 Task: Enter "Finance Manager" as title.
Action: Mouse moved to (270, 136)
Screenshot: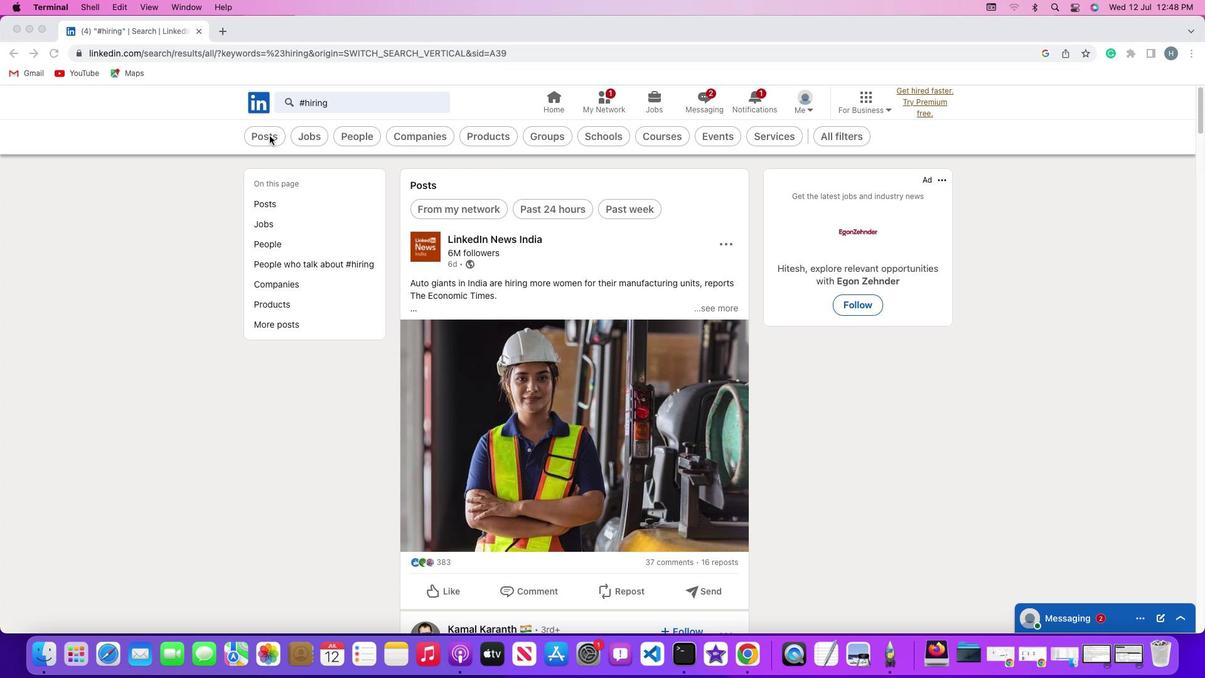 
Action: Mouse pressed left at (270, 136)
Screenshot: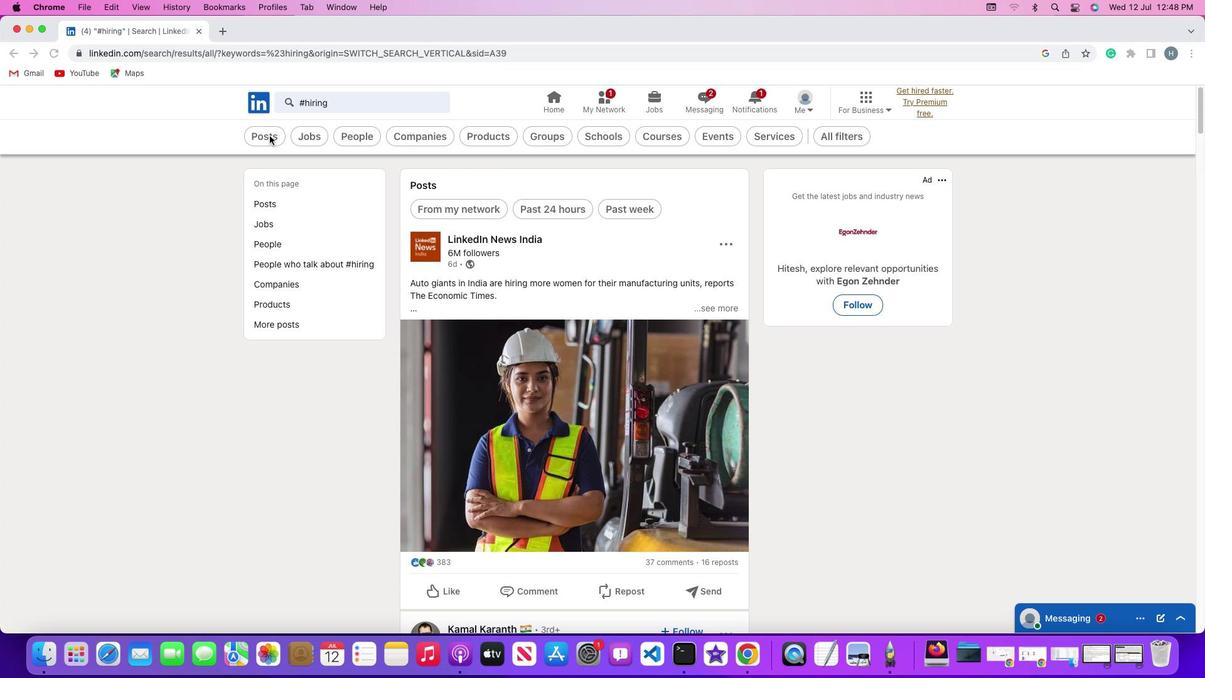 
Action: Mouse pressed left at (270, 136)
Screenshot: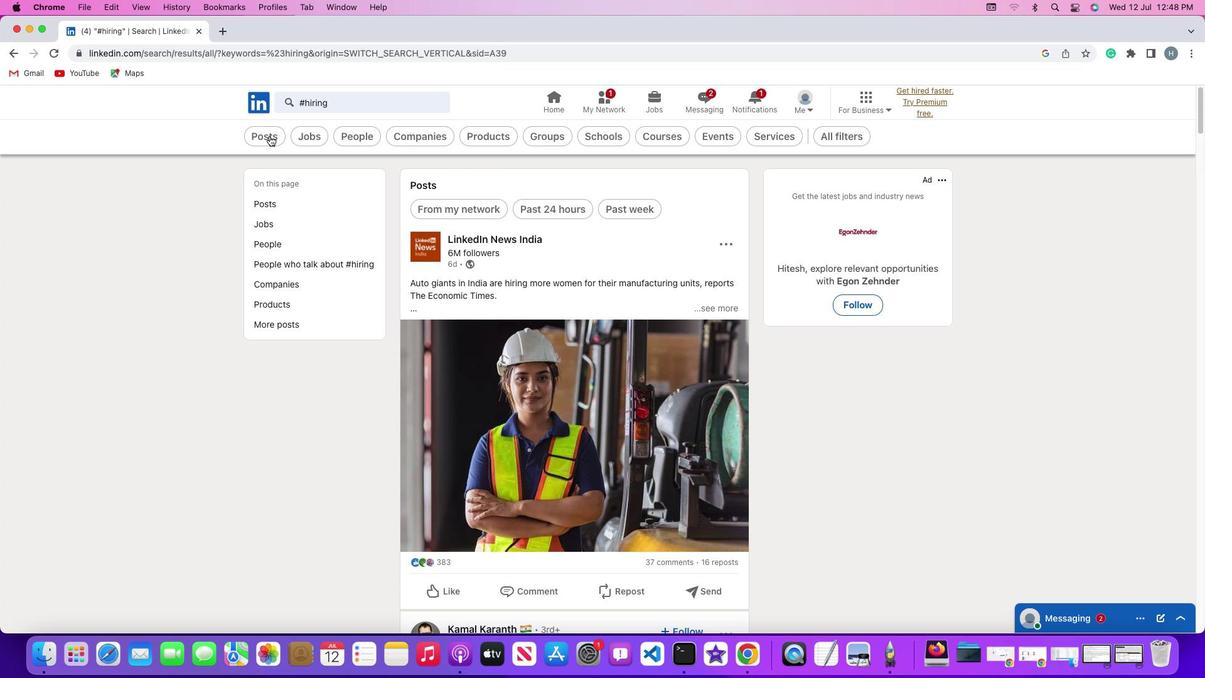 
Action: Mouse moved to (600, 135)
Screenshot: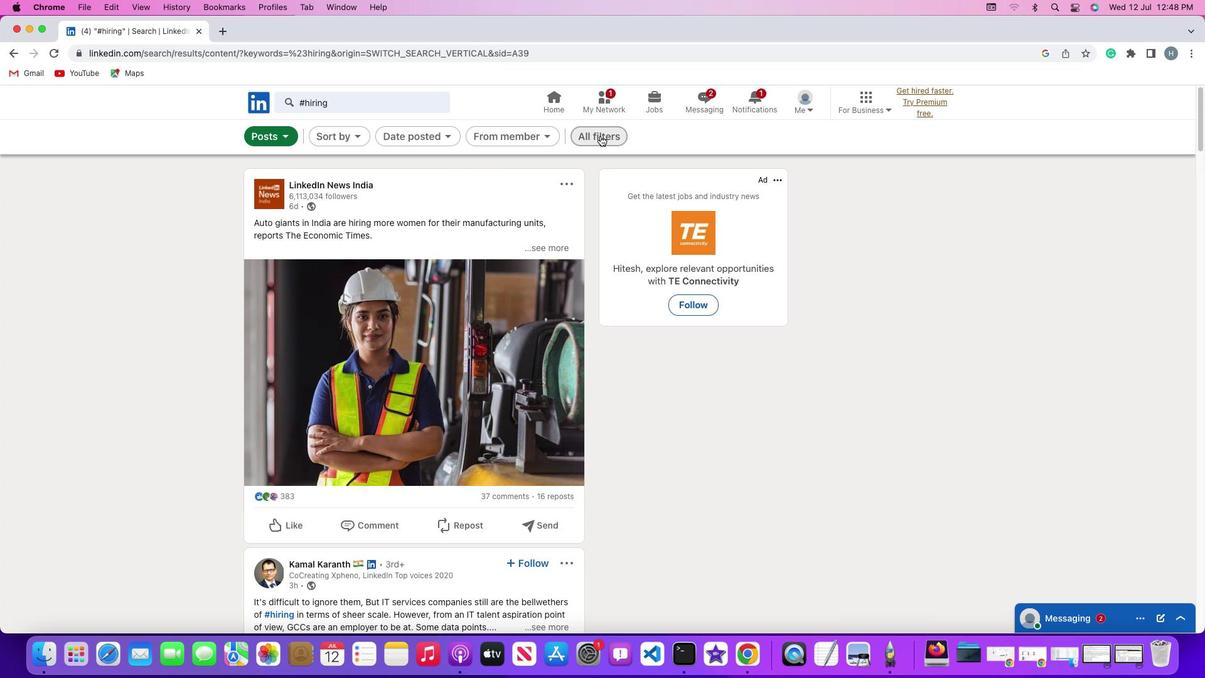 
Action: Mouse pressed left at (600, 135)
Screenshot: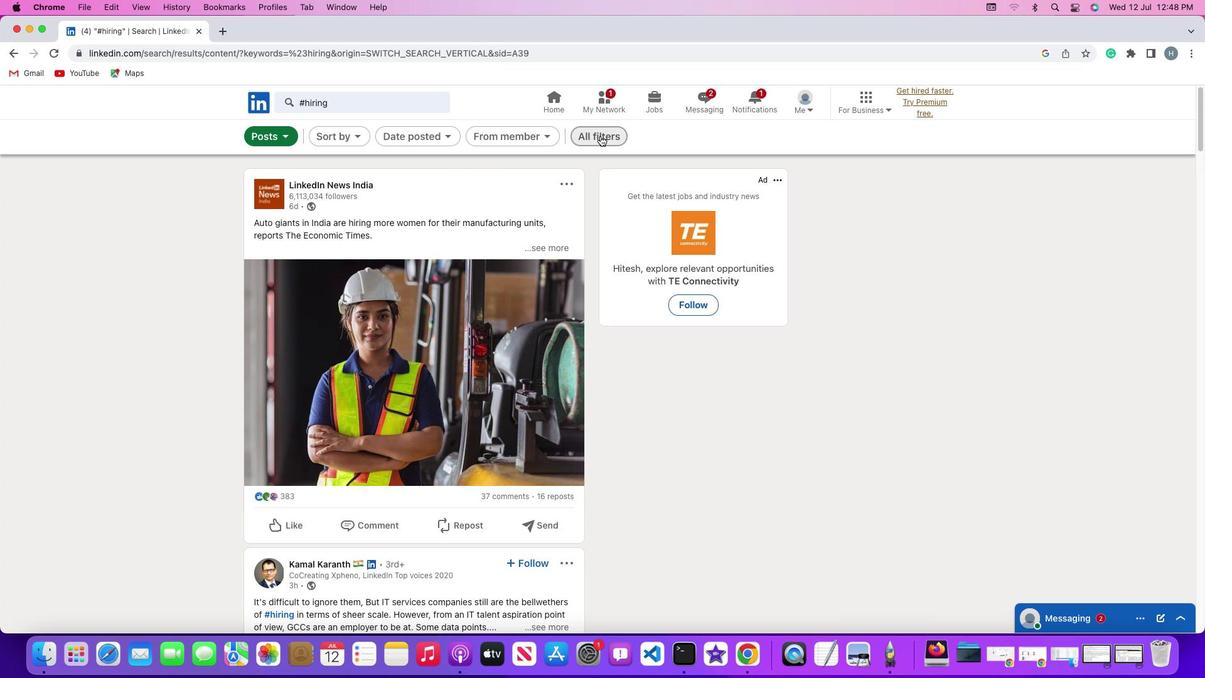 
Action: Mouse moved to (973, 446)
Screenshot: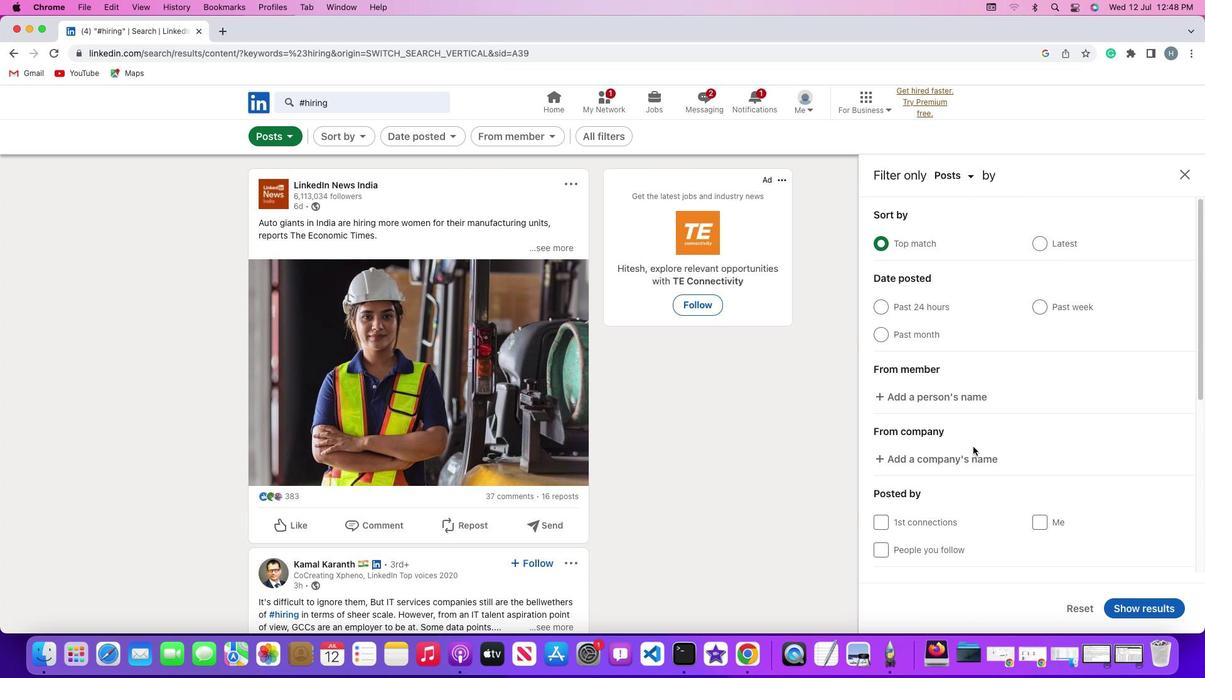 
Action: Mouse scrolled (973, 446) with delta (0, 0)
Screenshot: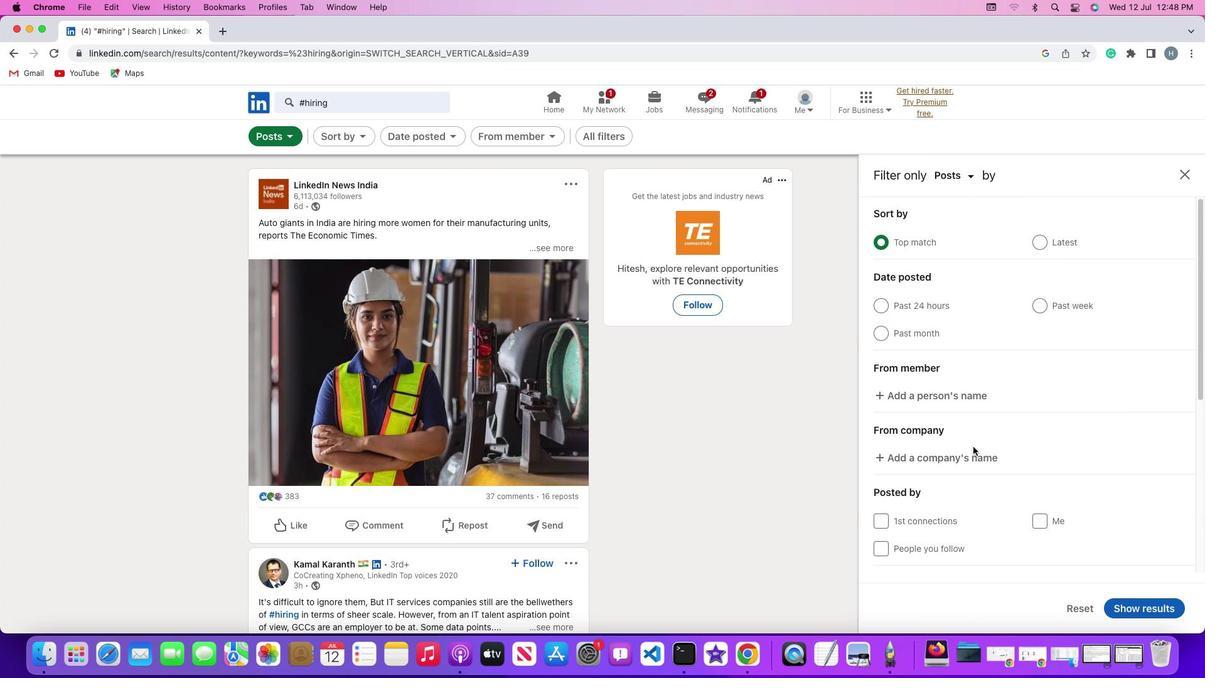 
Action: Mouse scrolled (973, 446) with delta (0, 0)
Screenshot: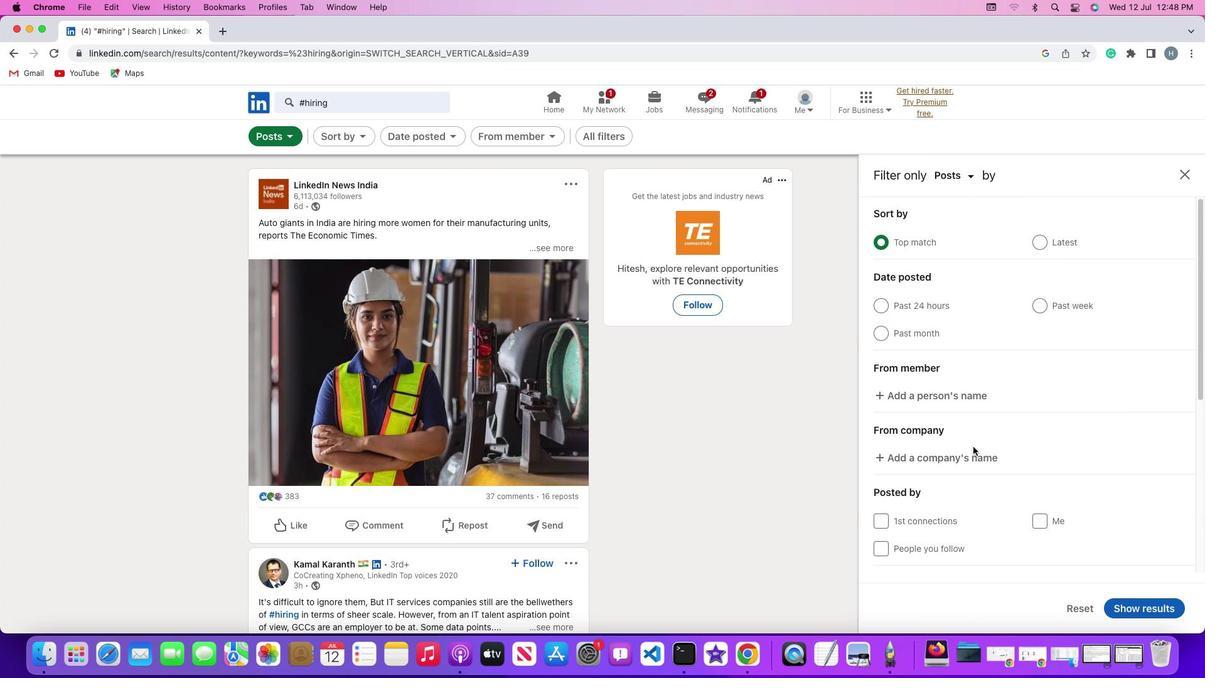 
Action: Mouse scrolled (973, 446) with delta (0, -1)
Screenshot: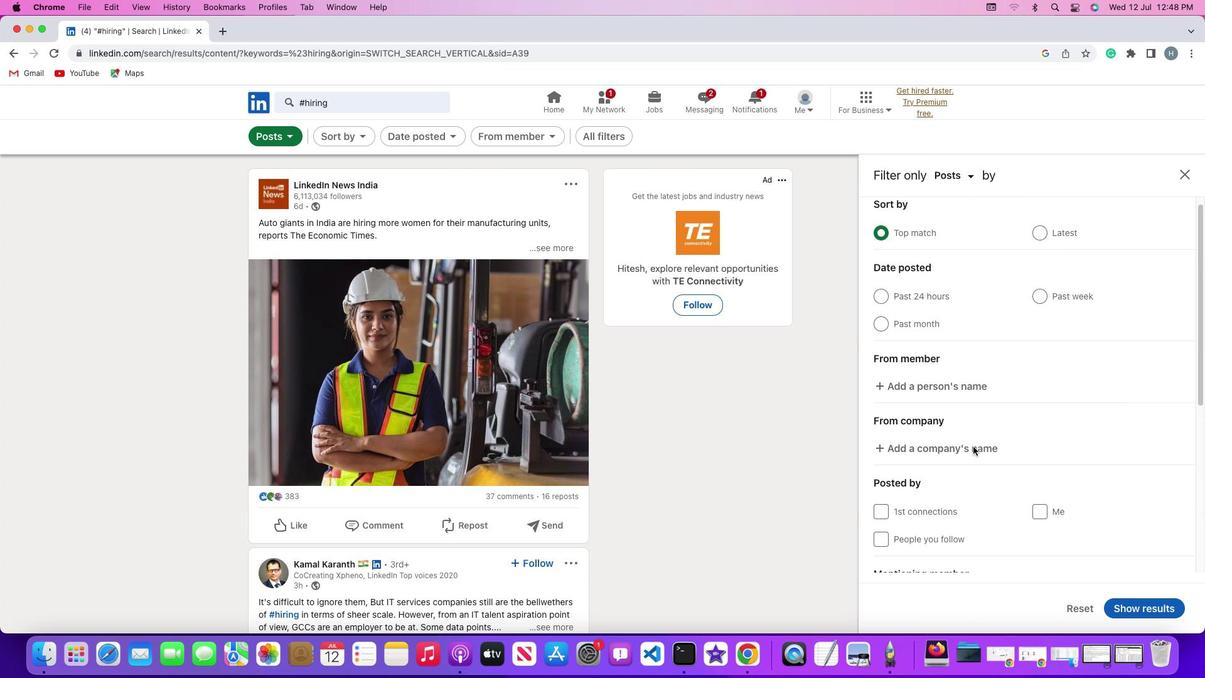 
Action: Mouse scrolled (973, 446) with delta (0, -2)
Screenshot: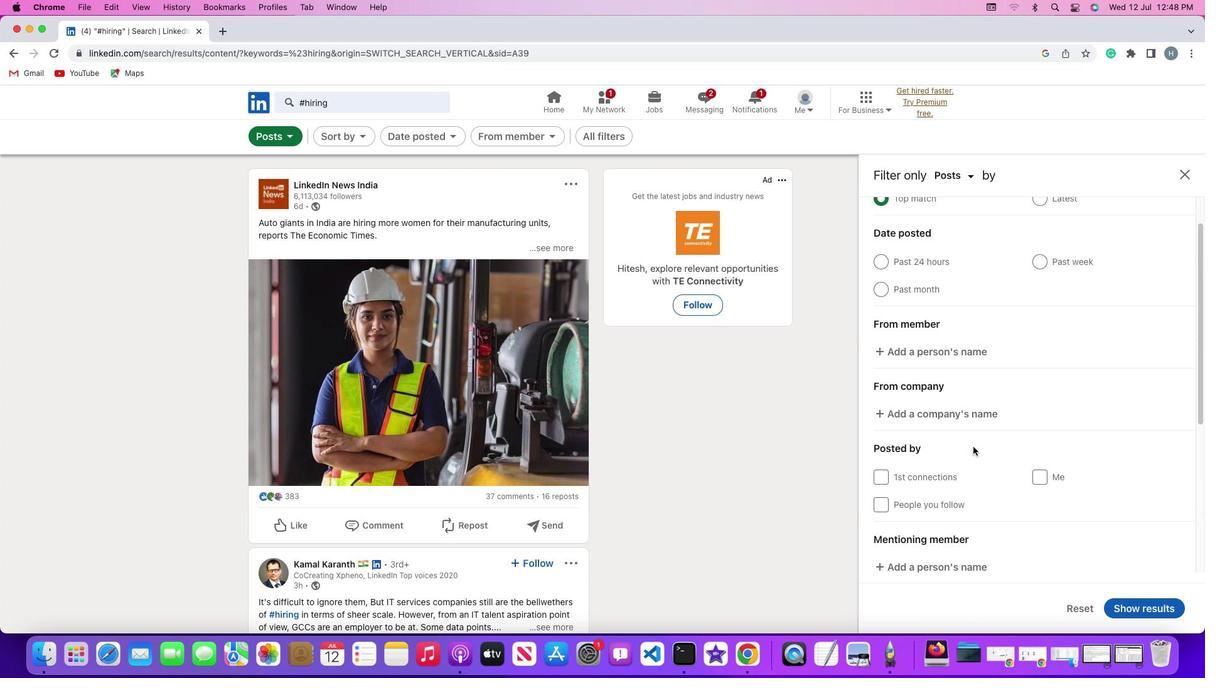 
Action: Mouse scrolled (973, 446) with delta (0, 0)
Screenshot: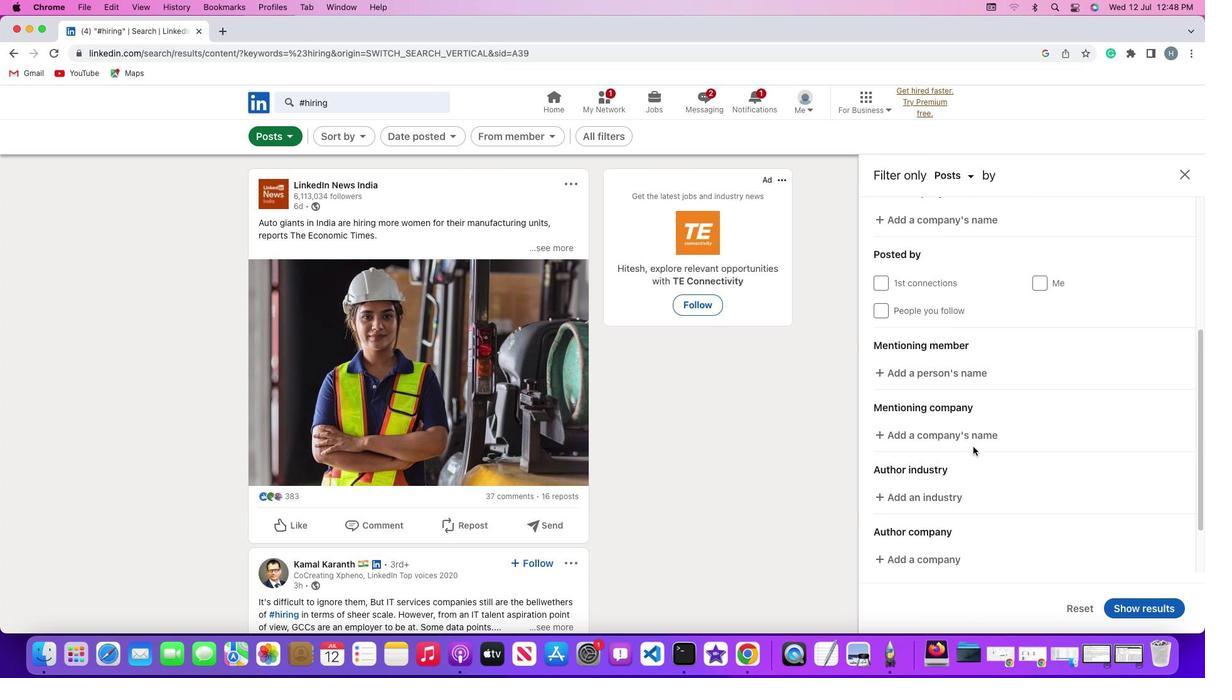
Action: Mouse scrolled (973, 446) with delta (0, 0)
Screenshot: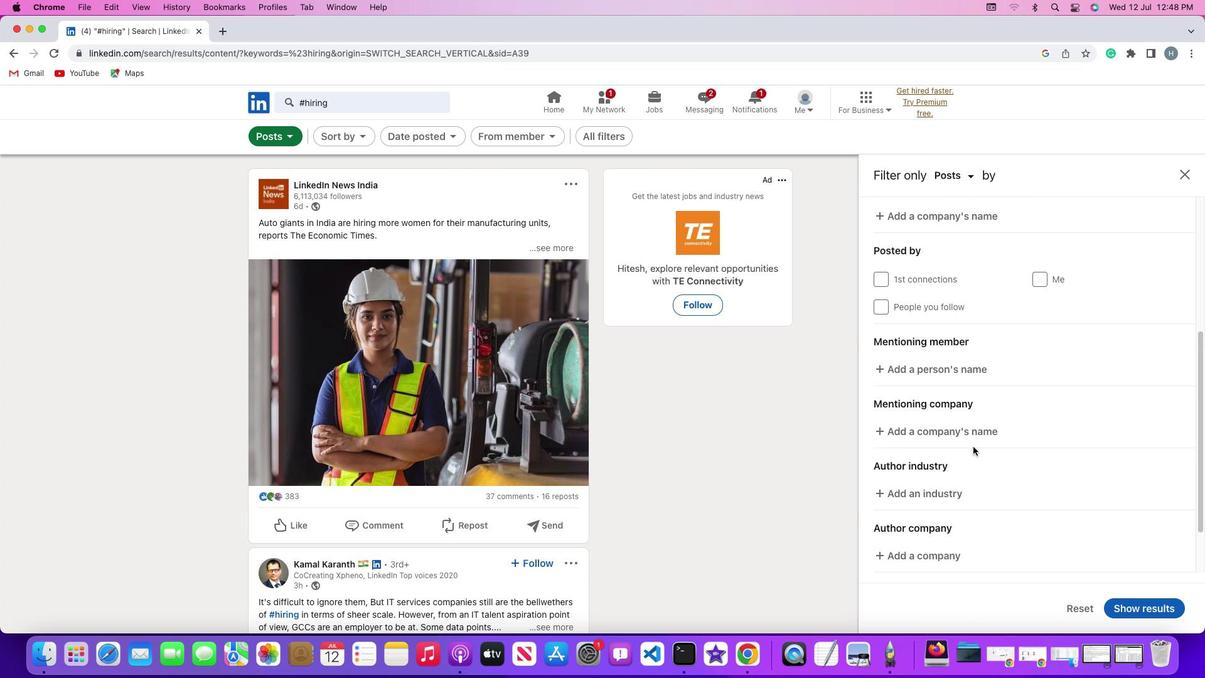 
Action: Mouse scrolled (973, 446) with delta (0, -1)
Screenshot: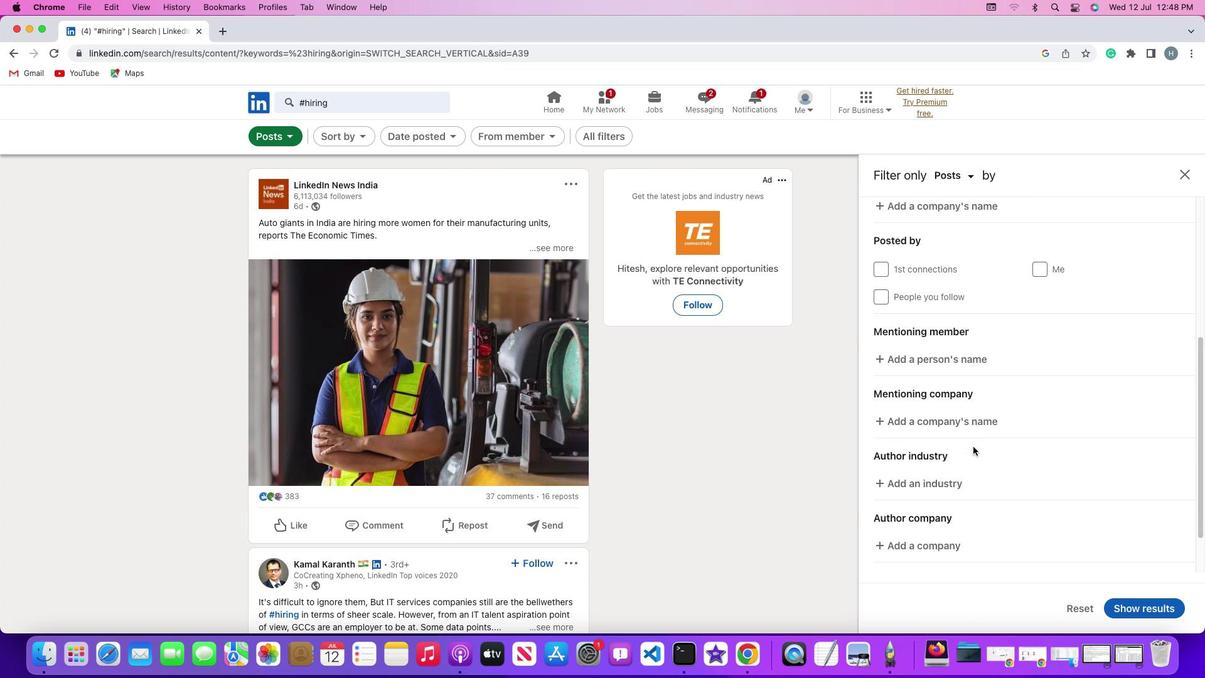 
Action: Mouse scrolled (973, 446) with delta (0, -2)
Screenshot: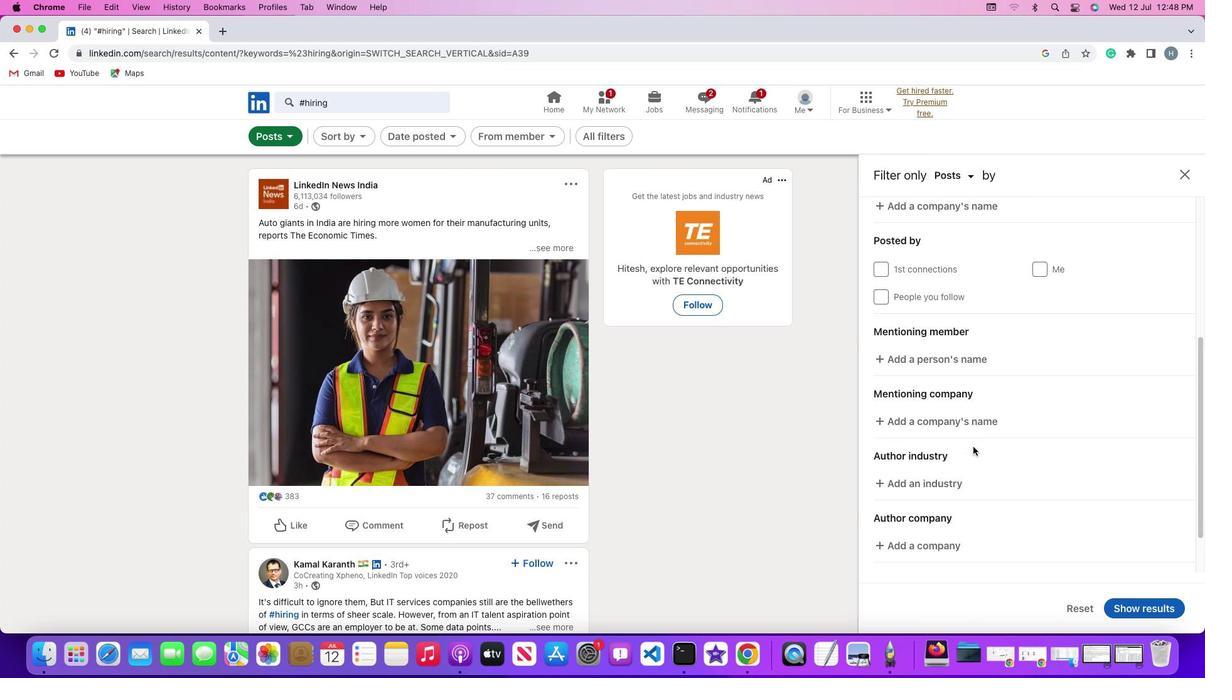 
Action: Mouse scrolled (973, 446) with delta (0, 0)
Screenshot: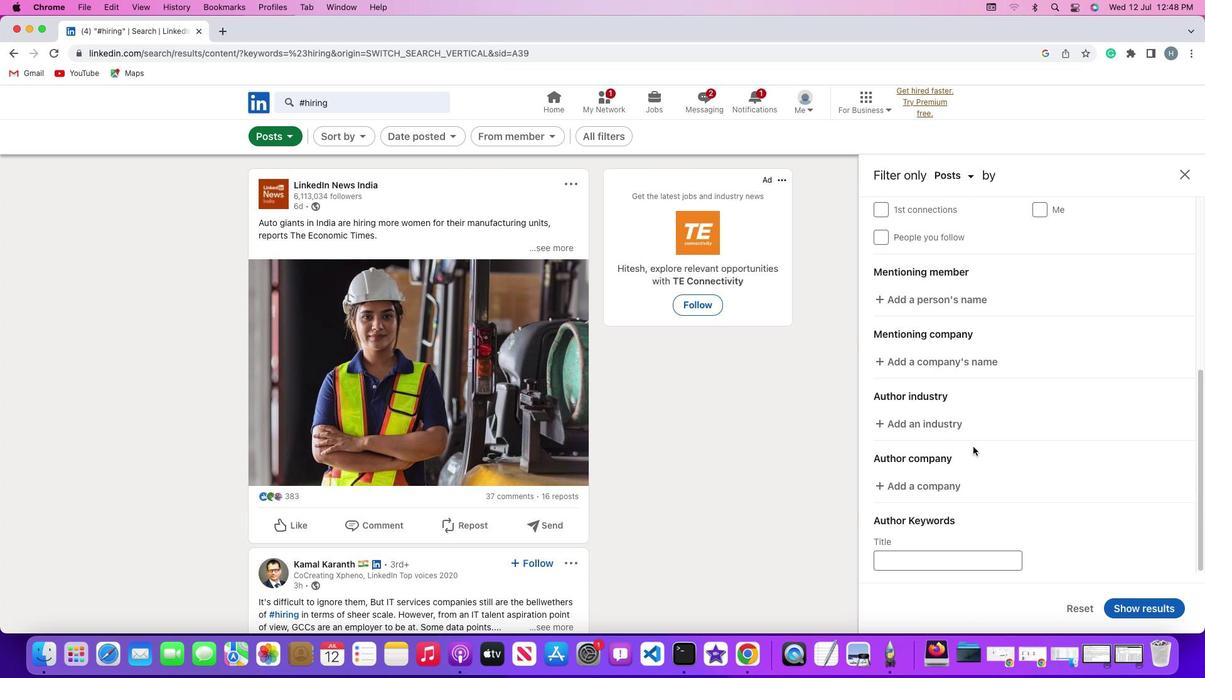 
Action: Mouse scrolled (973, 446) with delta (0, 0)
Screenshot: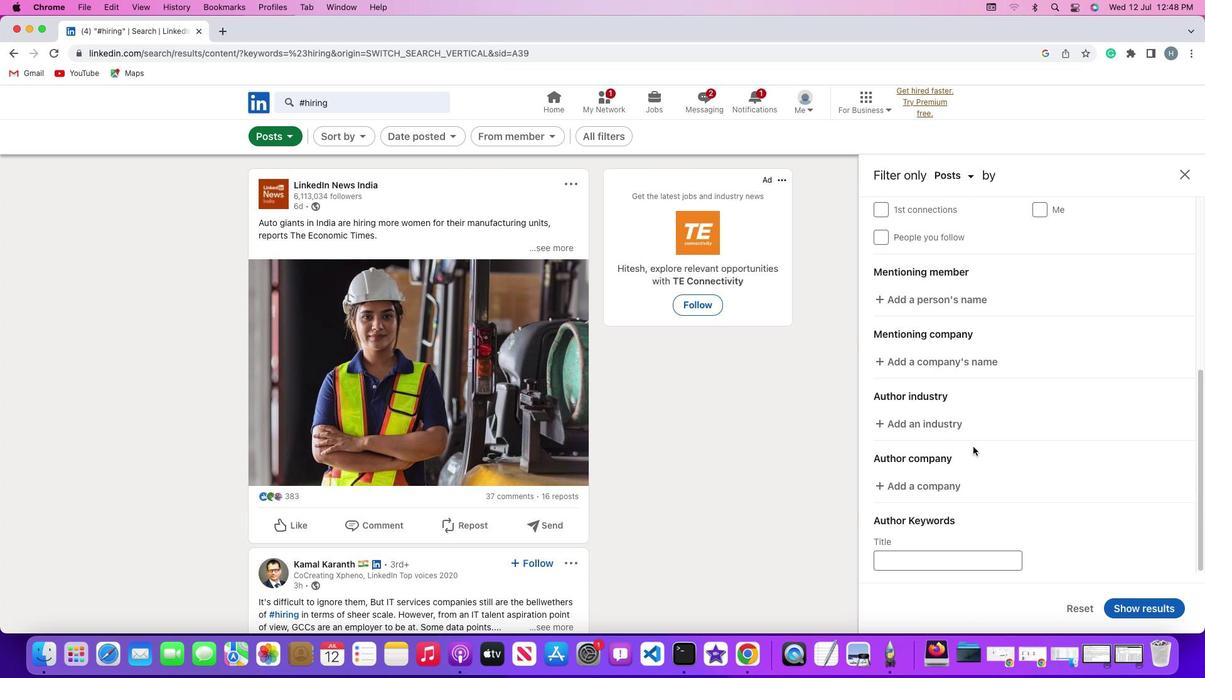 
Action: Mouse scrolled (973, 446) with delta (0, -1)
Screenshot: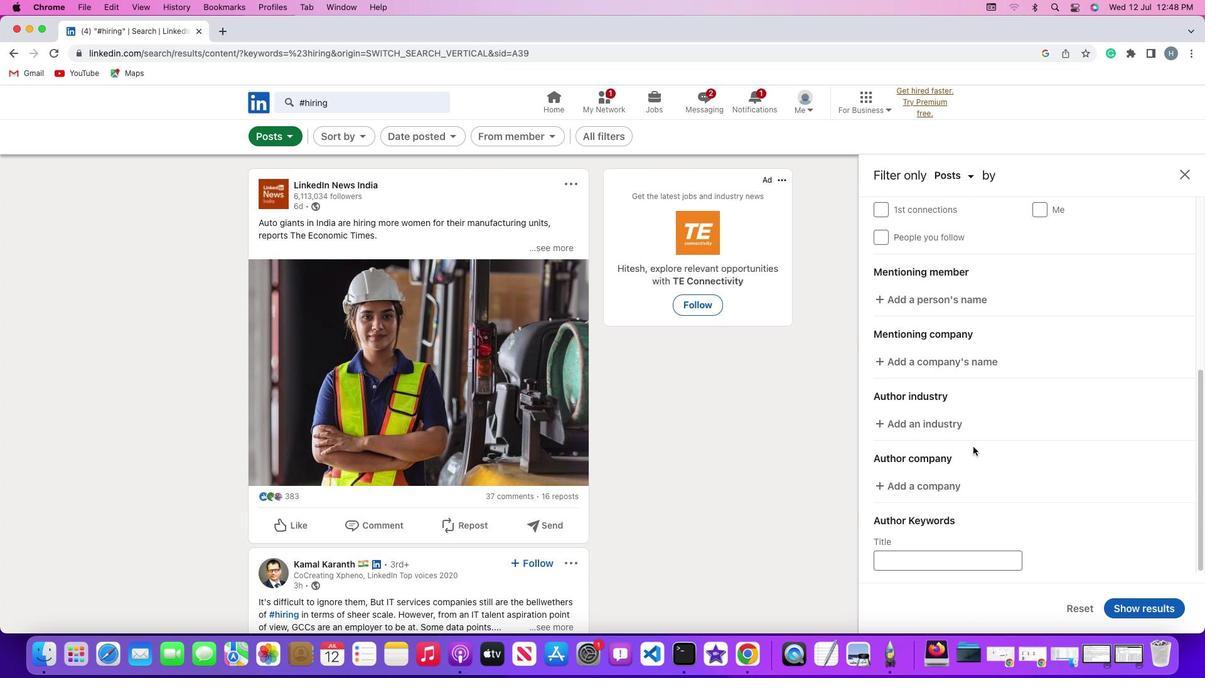 
Action: Mouse scrolled (973, 446) with delta (0, -3)
Screenshot: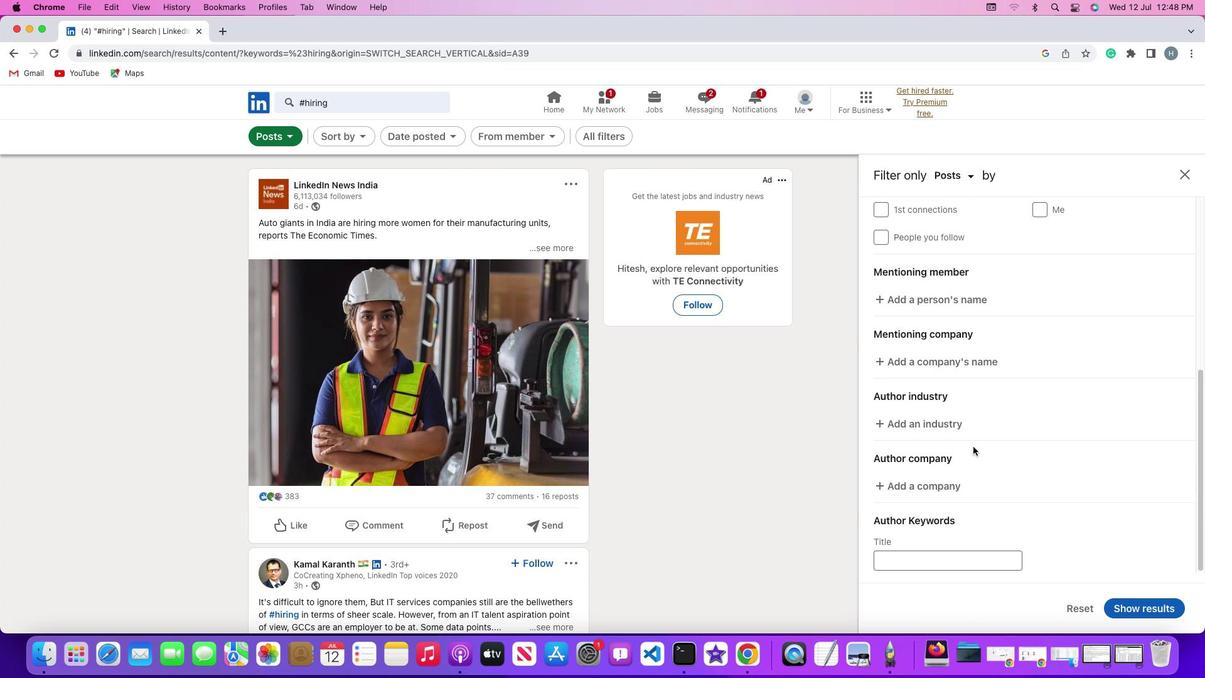 
Action: Mouse moved to (946, 561)
Screenshot: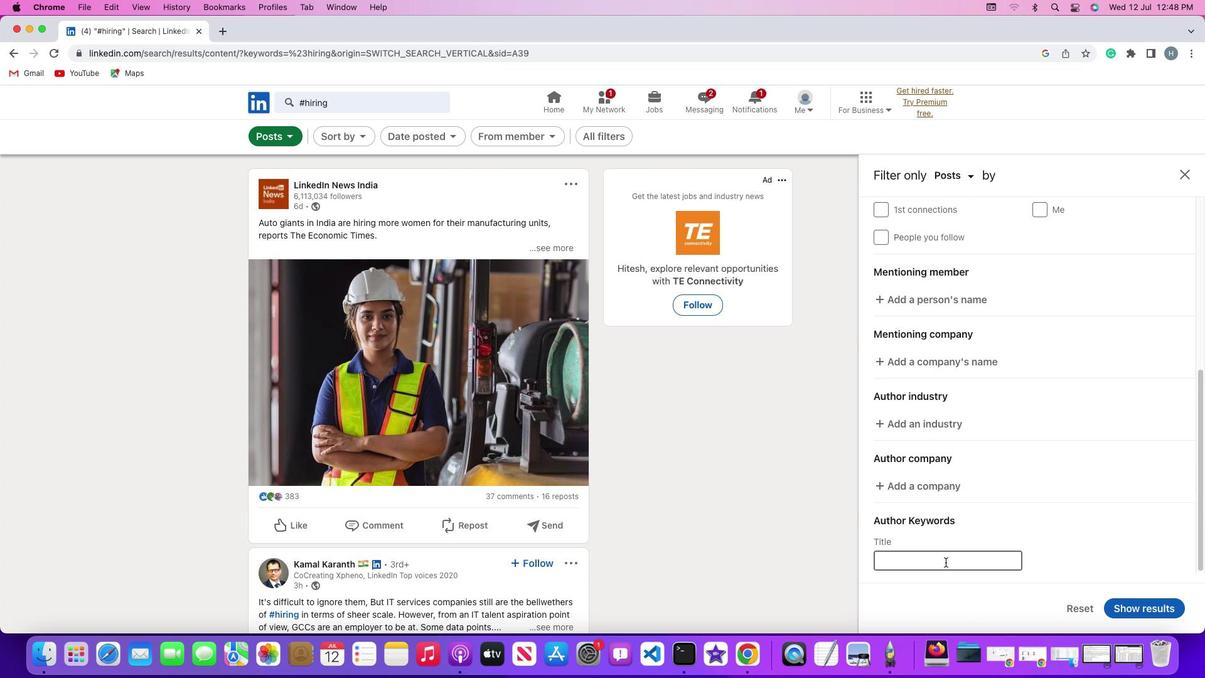 
Action: Mouse pressed left at (946, 561)
Screenshot: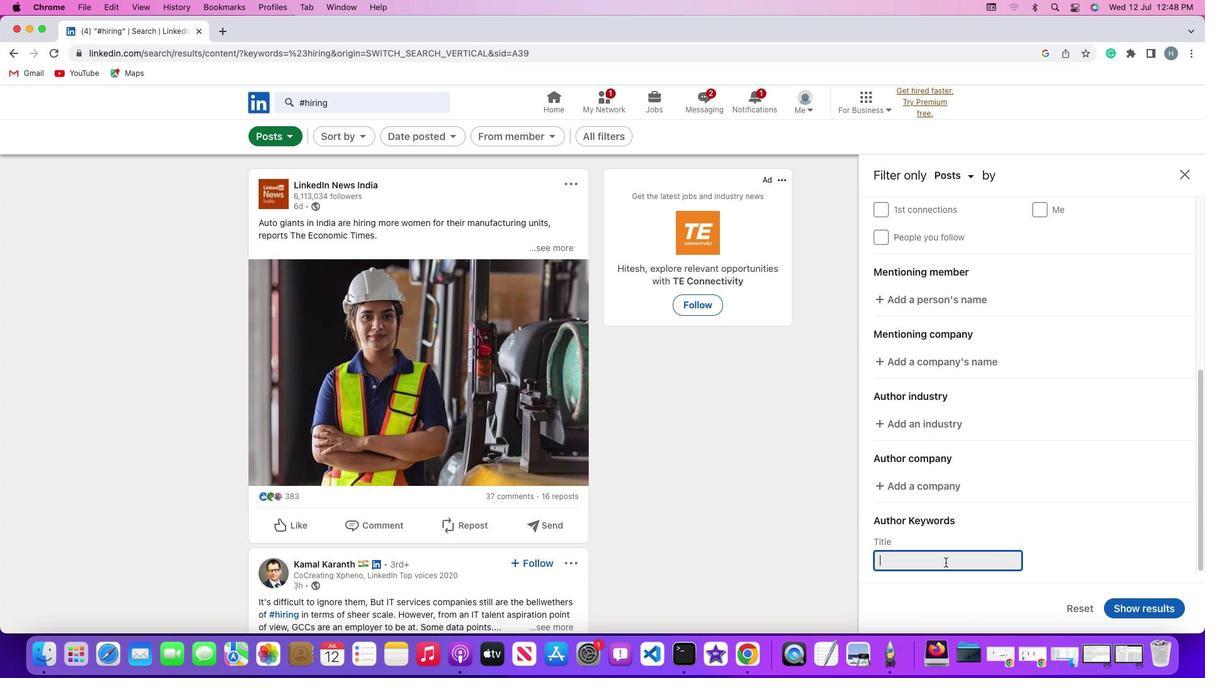 
Action: Key pressed Key.shift'F''i''n''a''n''c''e'Key.spaceKey.shift'M''a''n''a''g''e''r'
Screenshot: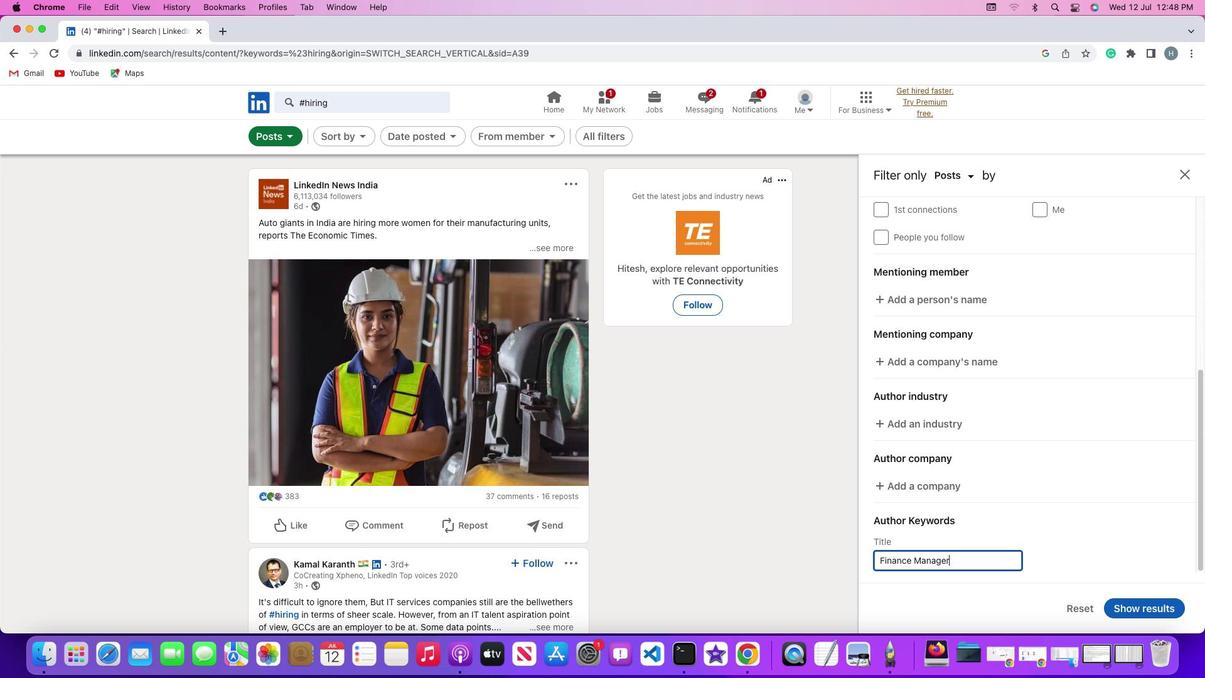 
Action: Mouse moved to (961, 565)
Screenshot: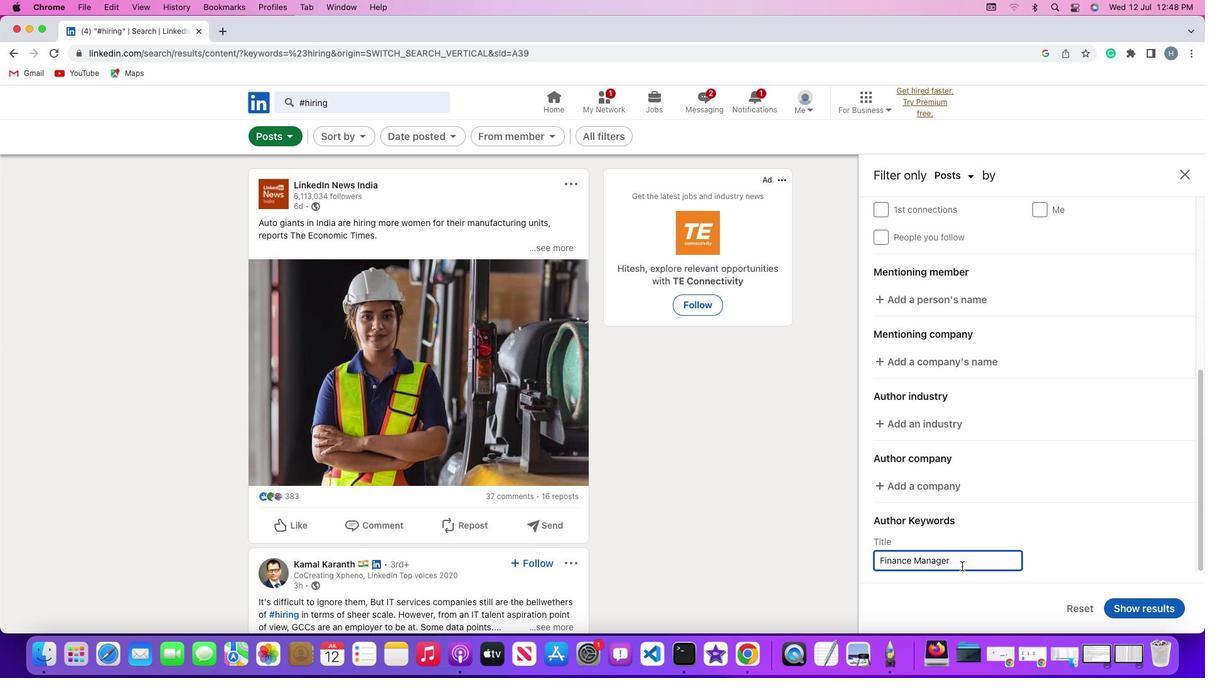 
Action: Key pressed Key.enter
Screenshot: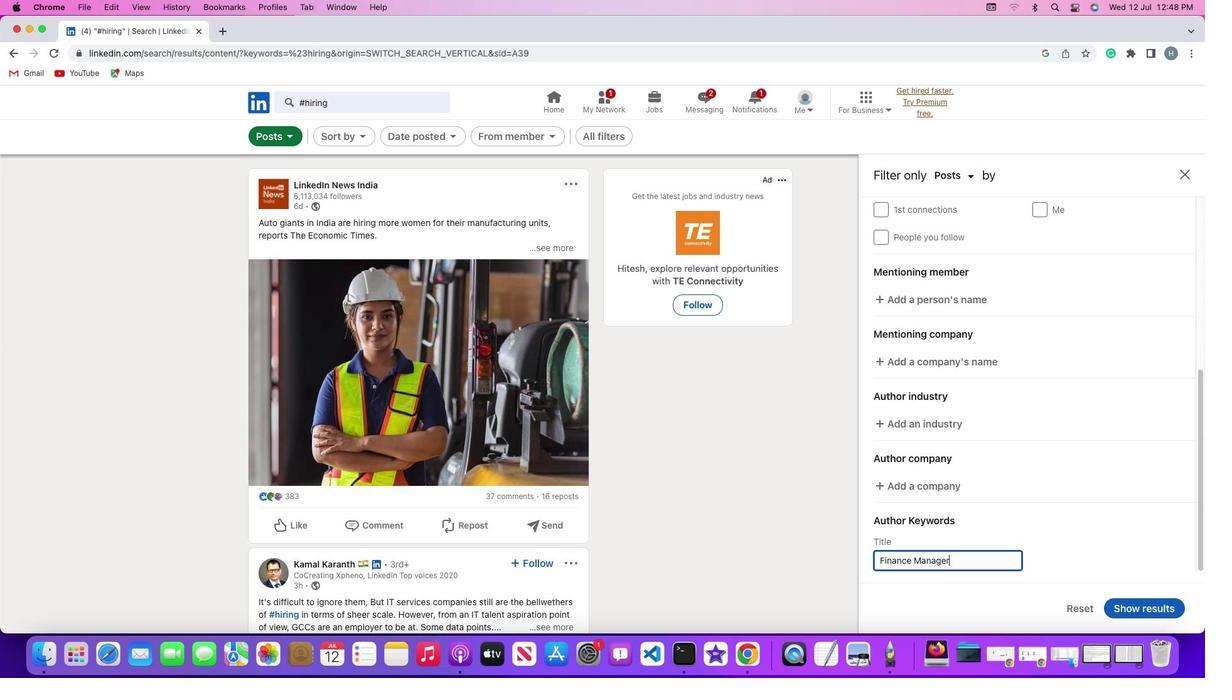 
